Task: Add Sprouts Elderberry Fizzy Vitamin C Drink Mix Packet to the cart.
Action: Mouse pressed left at (18, 81)
Screenshot: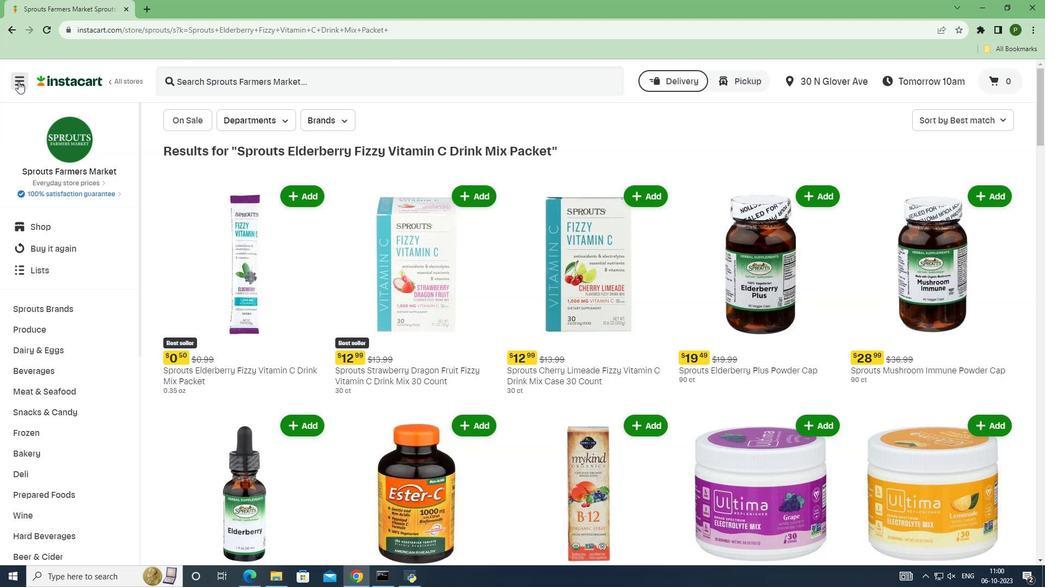 
Action: Mouse moved to (57, 292)
Screenshot: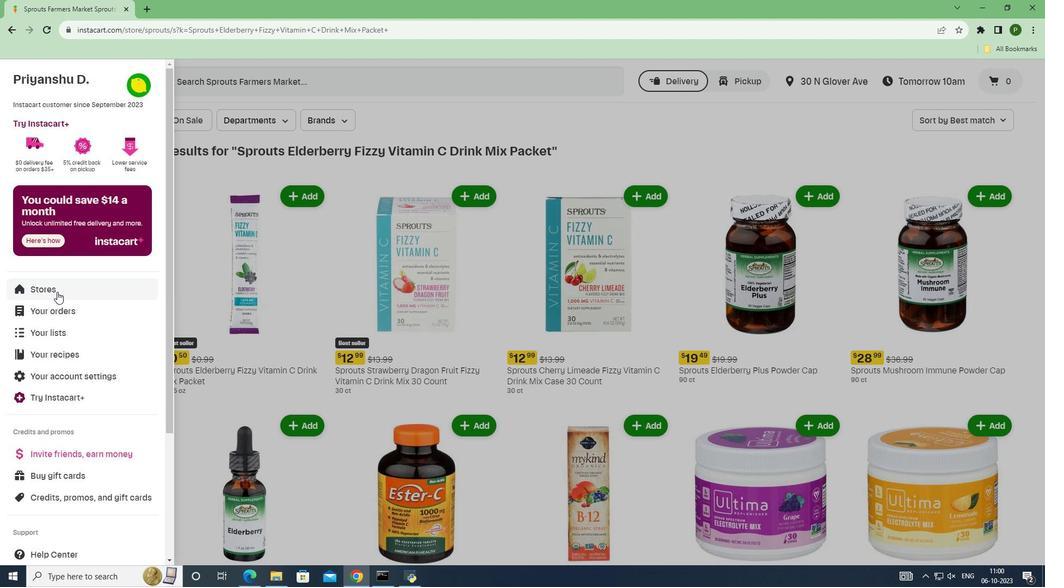
Action: Mouse pressed left at (57, 292)
Screenshot: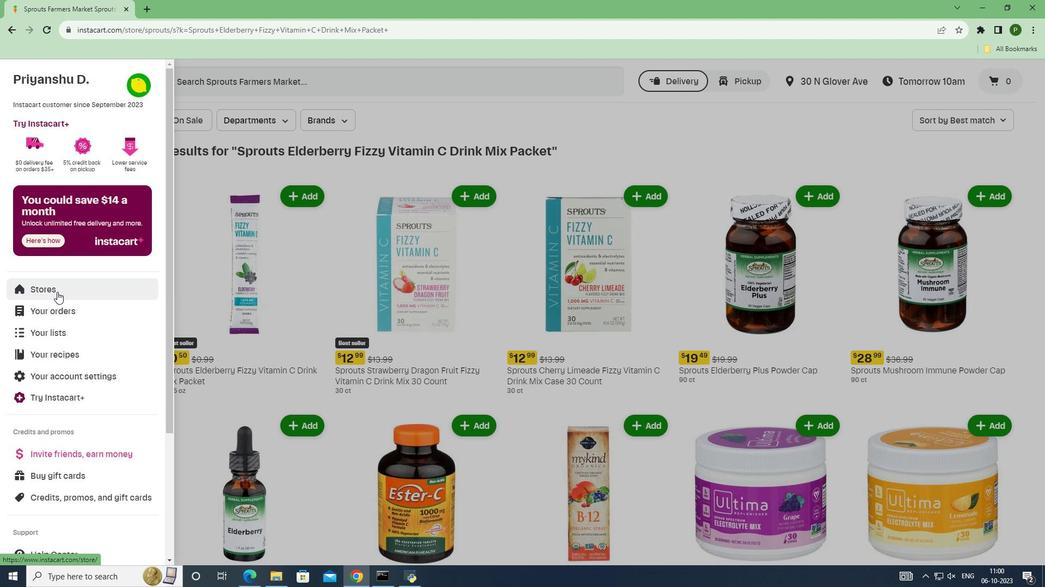 
Action: Mouse moved to (249, 127)
Screenshot: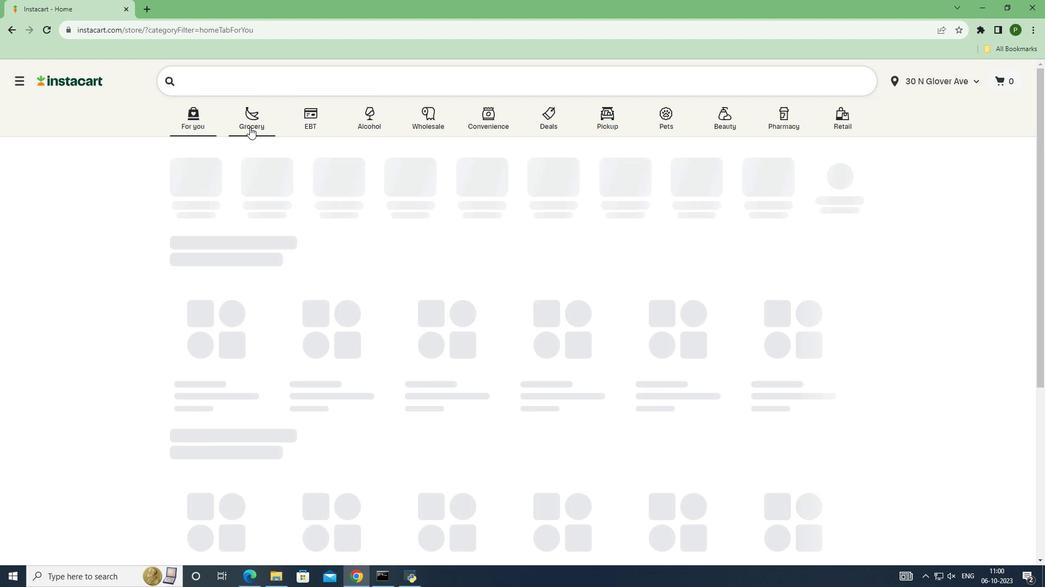 
Action: Mouse pressed left at (249, 127)
Screenshot: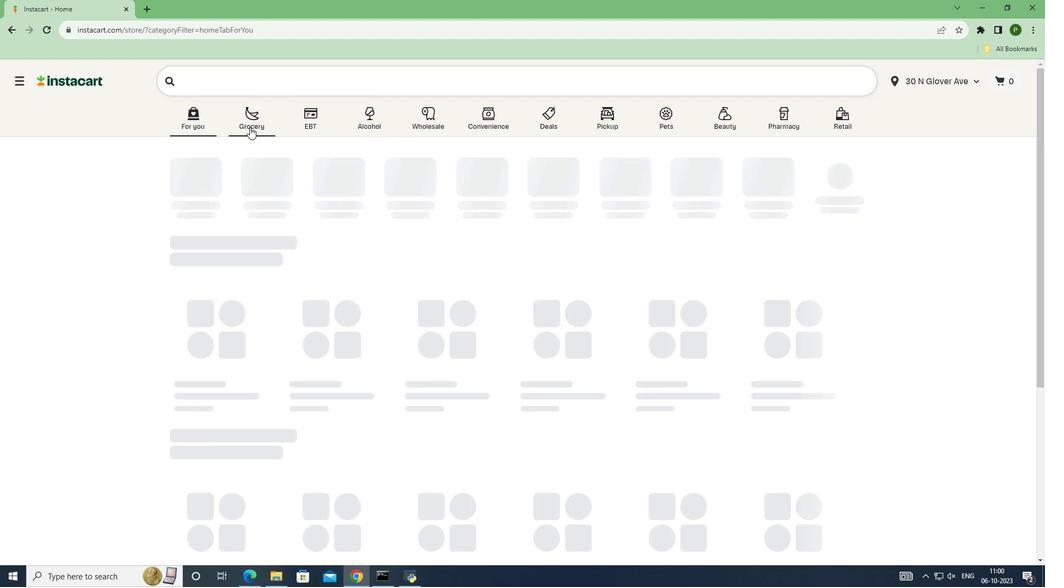 
Action: Mouse moved to (659, 253)
Screenshot: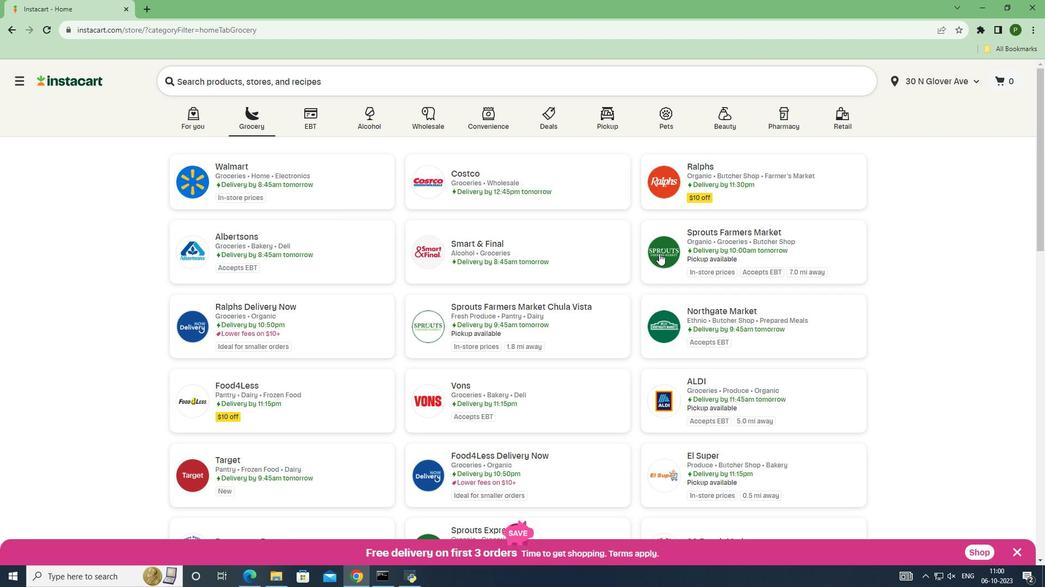 
Action: Mouse pressed left at (659, 253)
Screenshot: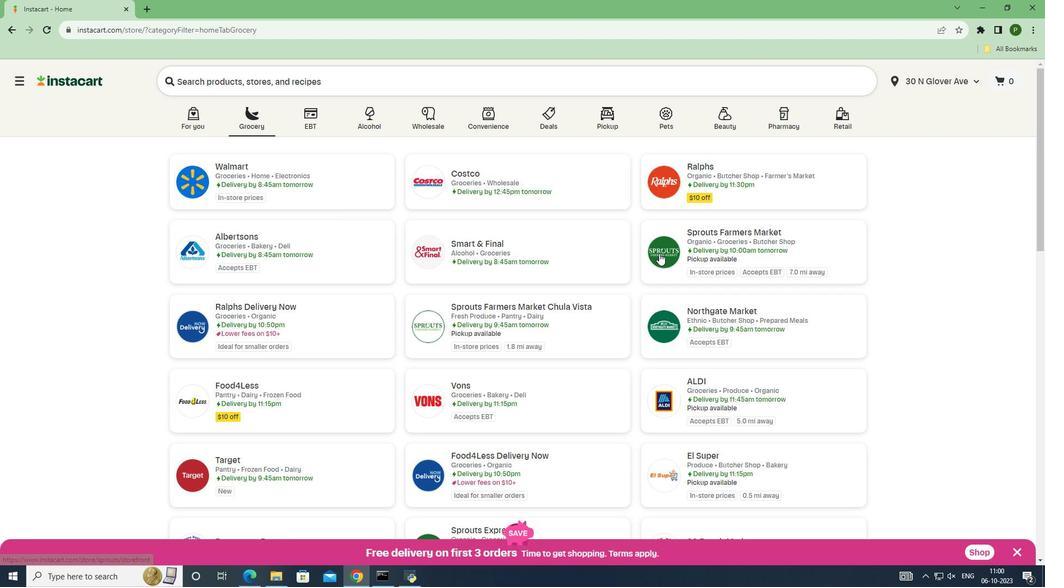 
Action: Mouse moved to (81, 312)
Screenshot: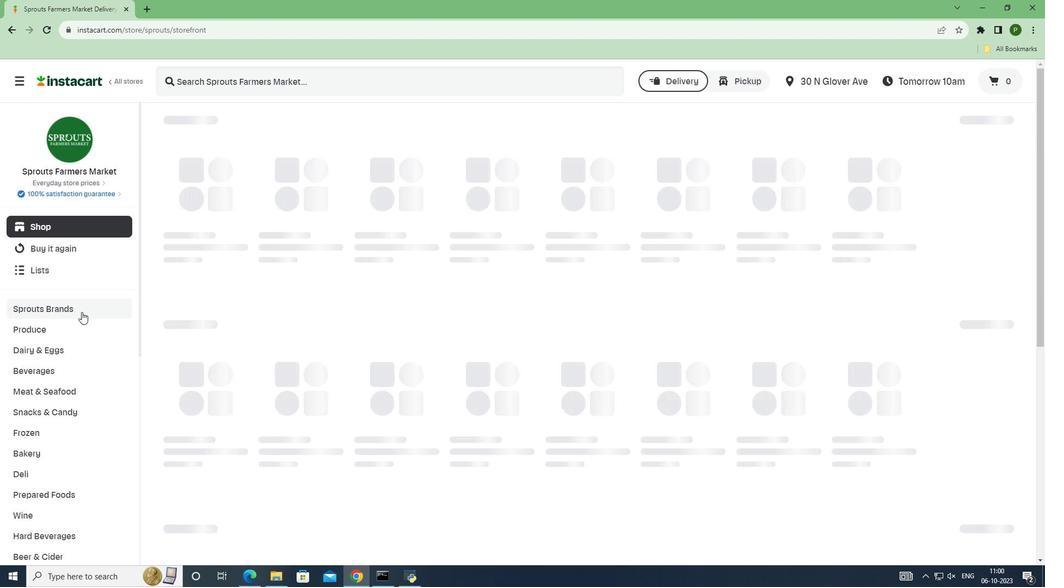 
Action: Mouse pressed left at (81, 312)
Screenshot: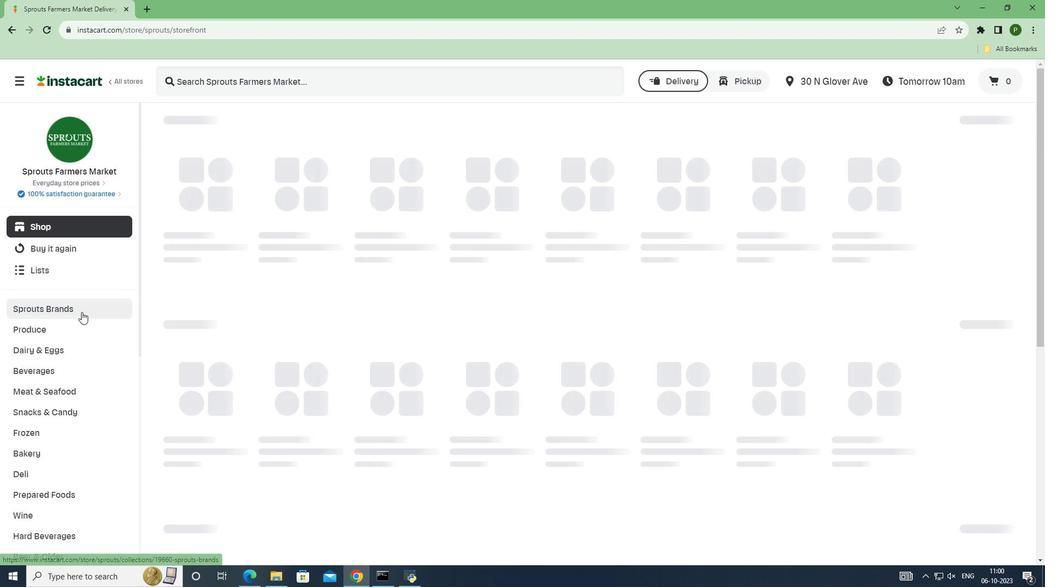 
Action: Mouse moved to (80, 450)
Screenshot: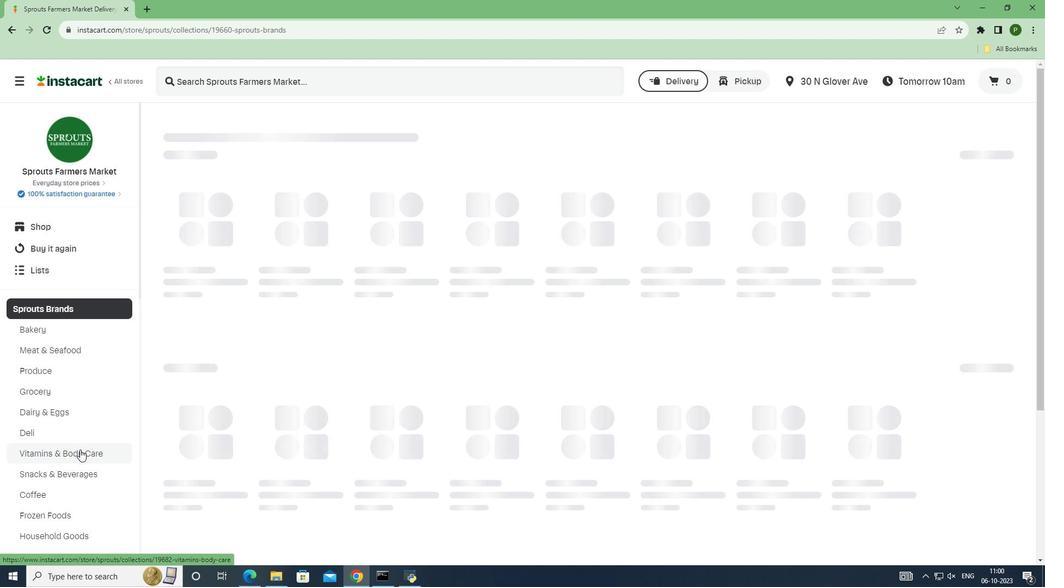 
Action: Mouse pressed left at (80, 450)
Screenshot: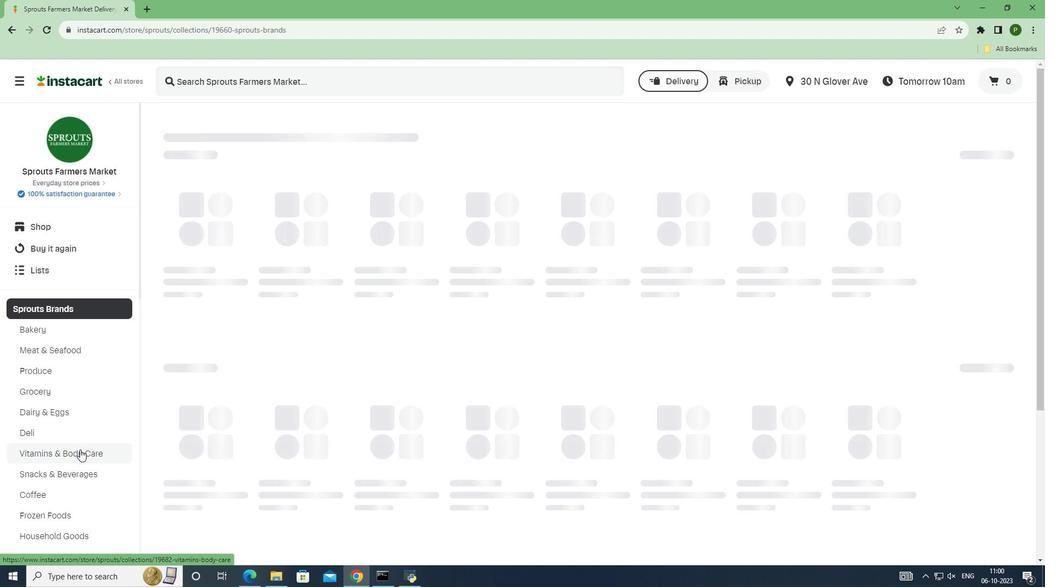 
Action: Mouse moved to (223, 82)
Screenshot: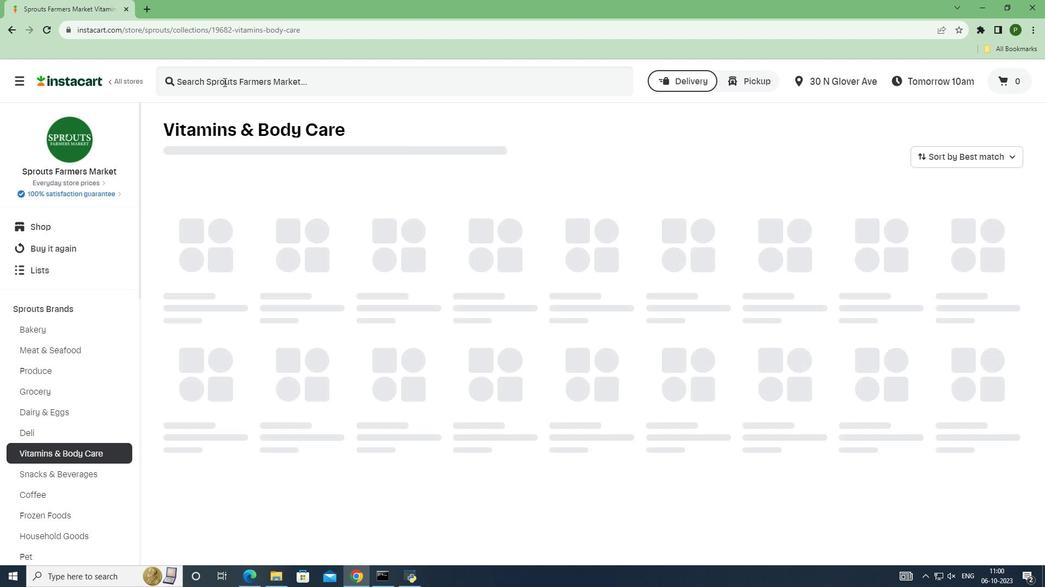 
Action: Mouse pressed left at (223, 82)
Screenshot: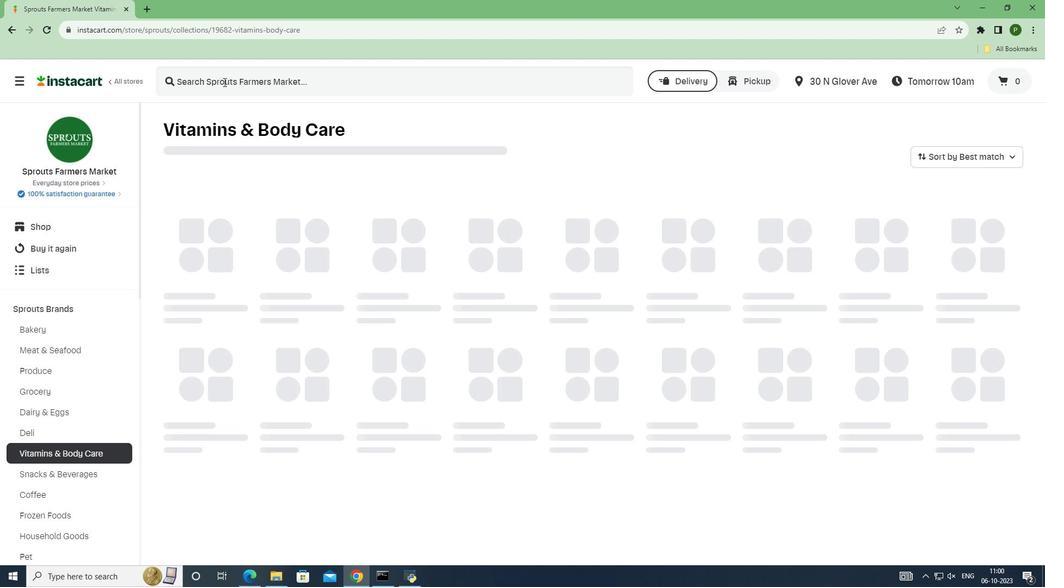 
Action: Key pressed <Key.caps_lock>S<Key.caps_lock>prouts<Key.space><Key.caps_lock>E<Key.caps_lock>lderberry<Key.space><Key.caps_lock>F<Key.caps_lock>izzy<Key.space><Key.caps_lock>V<Key.caps_lock>t<Key.backspace>itamin<Key.space><Key.caps_lock>C<Key.space>D<Key.caps_lock>rink<Key.space><Key.caps_lock>M<Key.caps_lock>ix<Key.space><Key.caps_lock>P<Key.caps_lock>acket<Key.space><Key.enter>
Screenshot: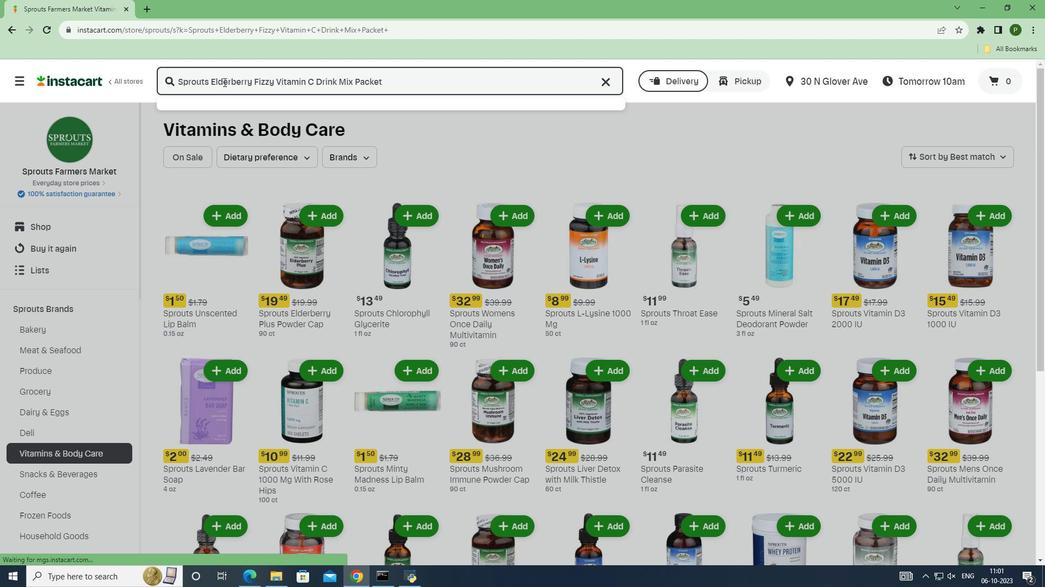 
Action: Mouse moved to (292, 198)
Screenshot: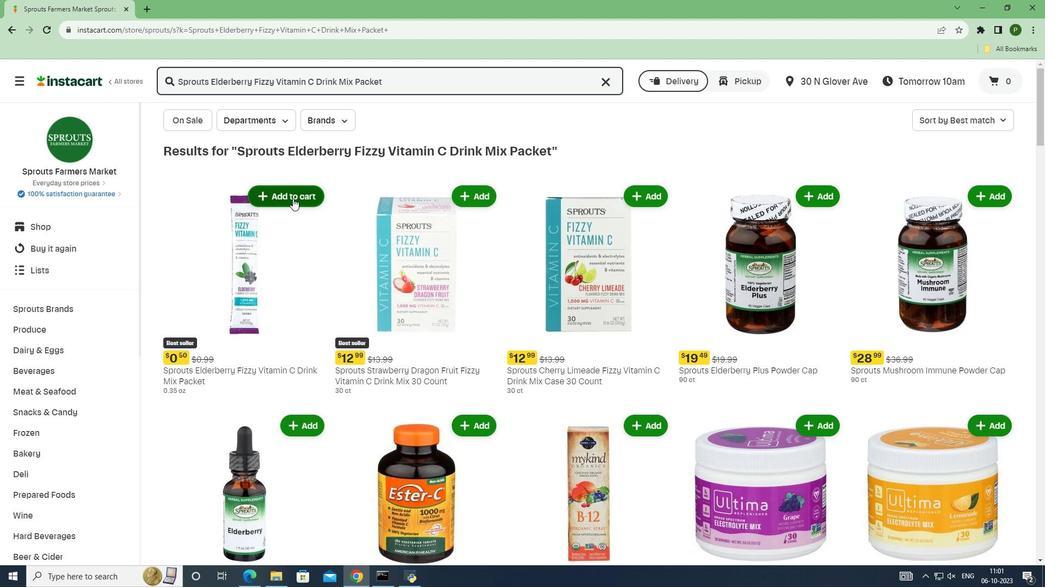
Action: Mouse pressed left at (292, 198)
Screenshot: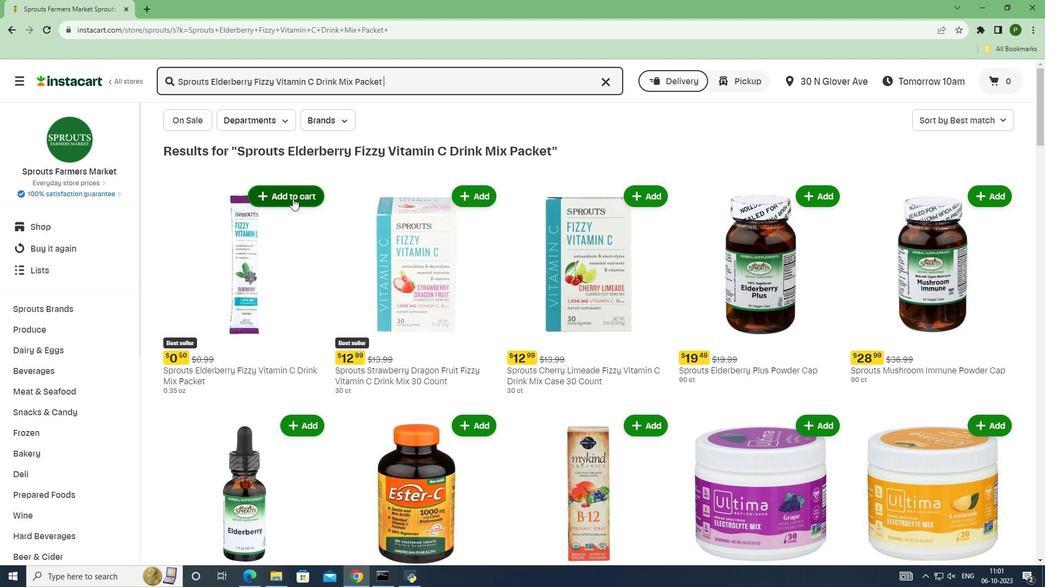 
Action: Mouse moved to (321, 244)
Screenshot: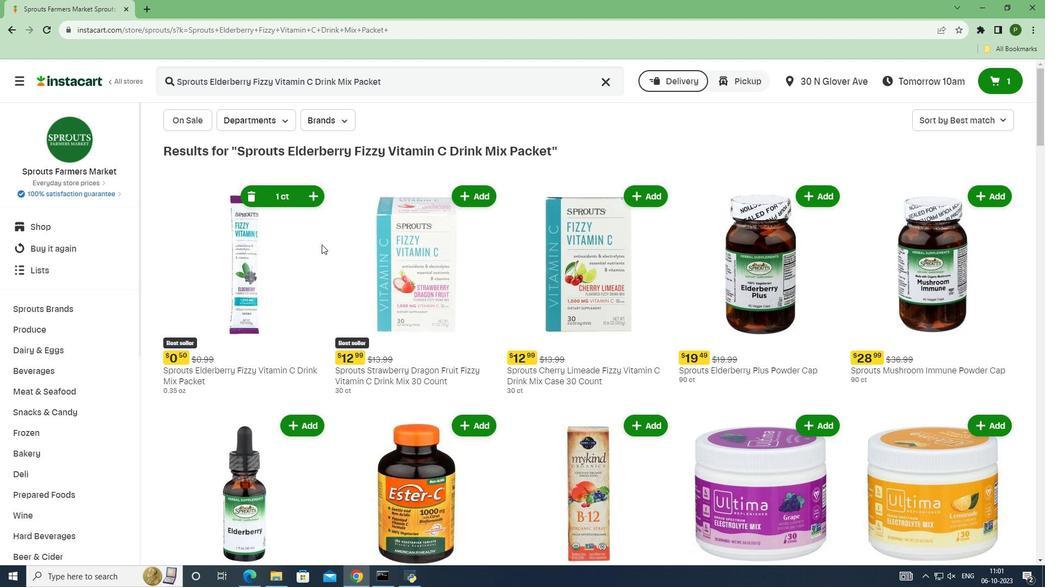 
